 Task: Create a due date automation trigger when advanced on, on the wednesday of the week a card is due add basic assigned to me at 11:00 AM.
Action: Mouse moved to (1182, 92)
Screenshot: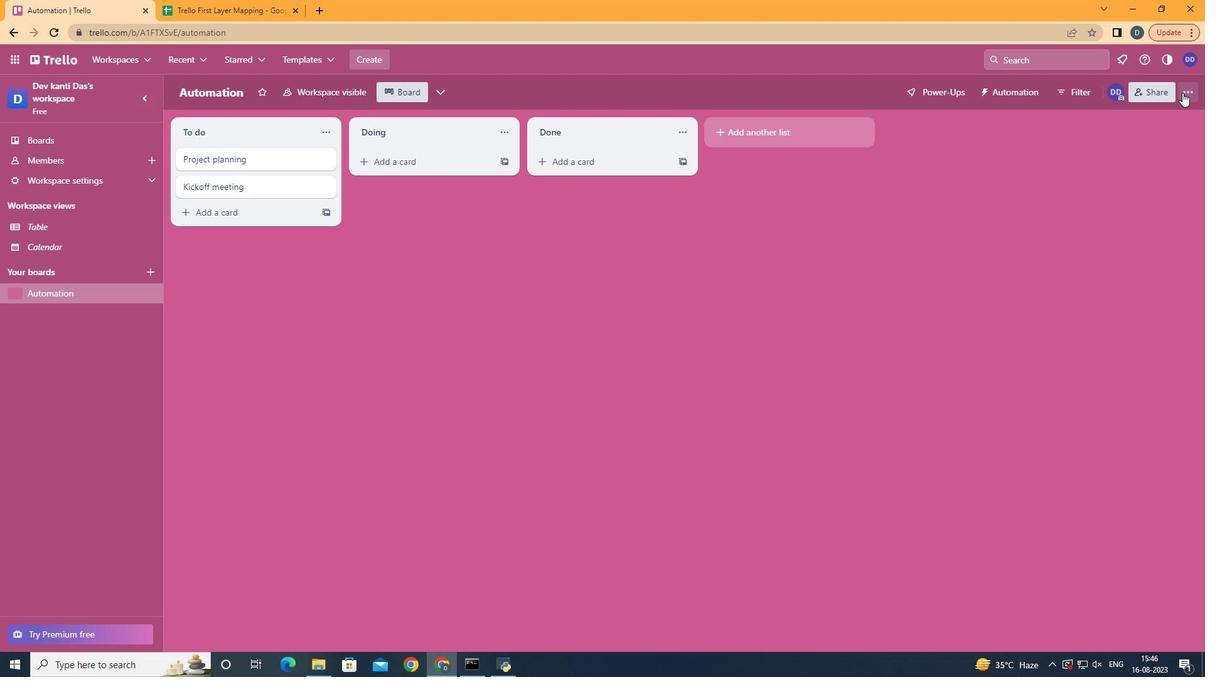 
Action: Mouse pressed left at (1182, 92)
Screenshot: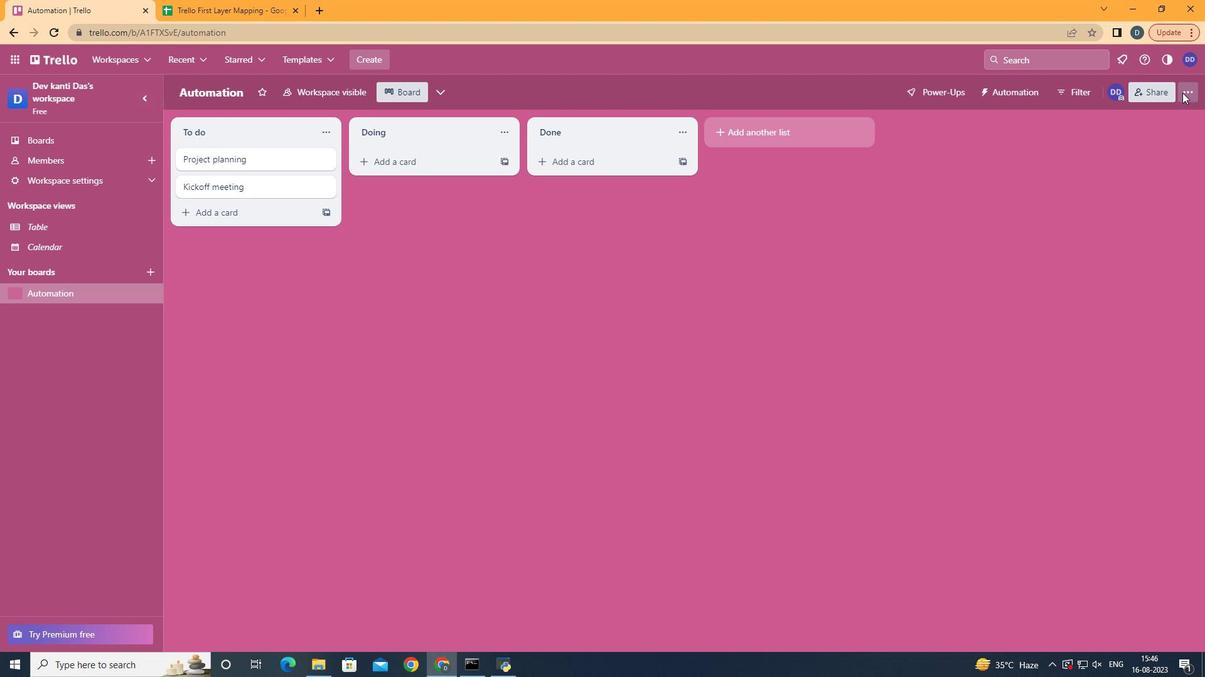 
Action: Mouse moved to (1104, 260)
Screenshot: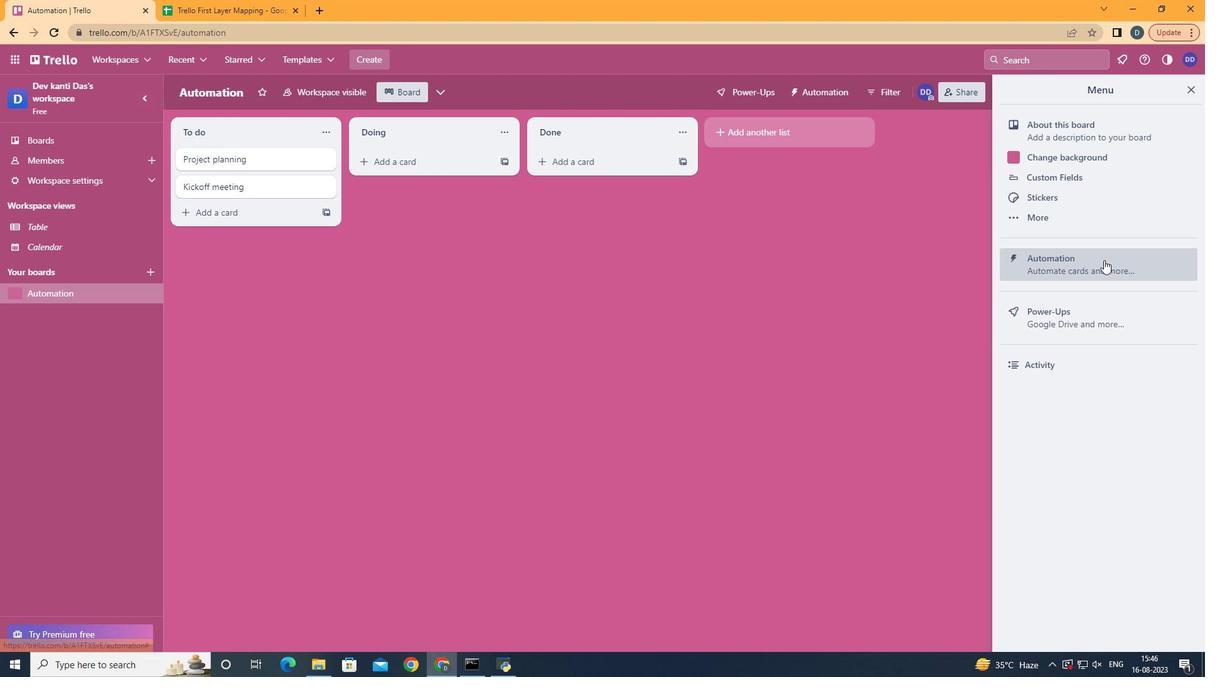 
Action: Mouse pressed left at (1104, 260)
Screenshot: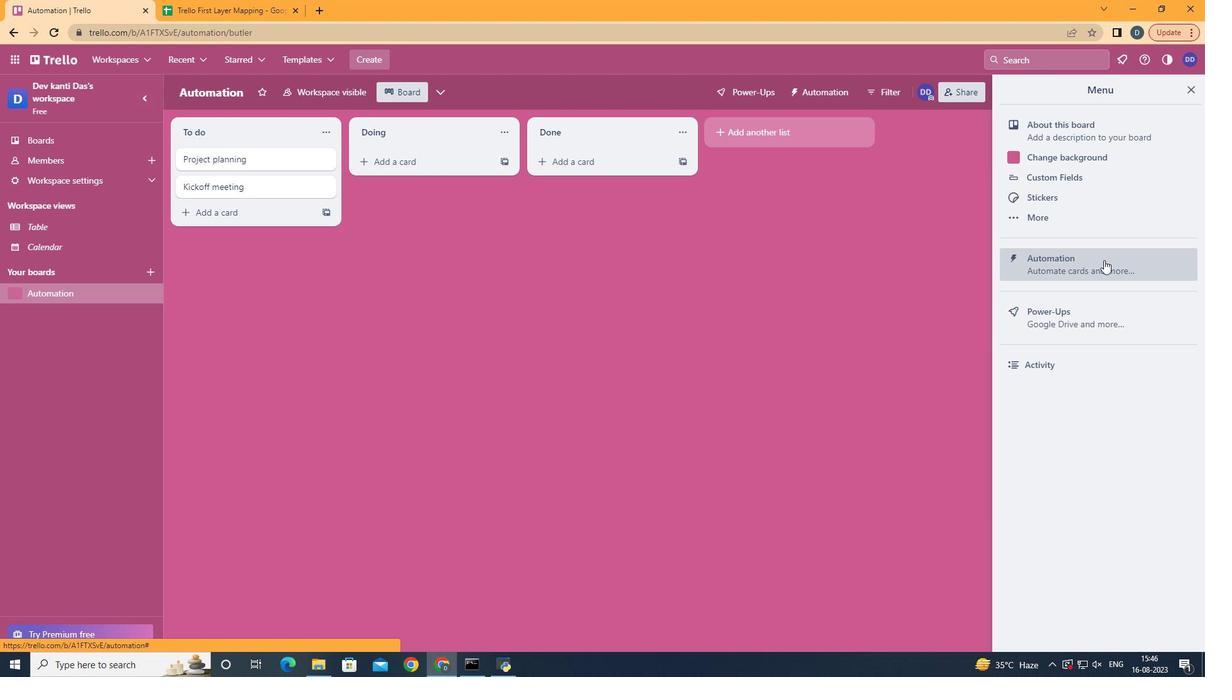 
Action: Mouse moved to (249, 257)
Screenshot: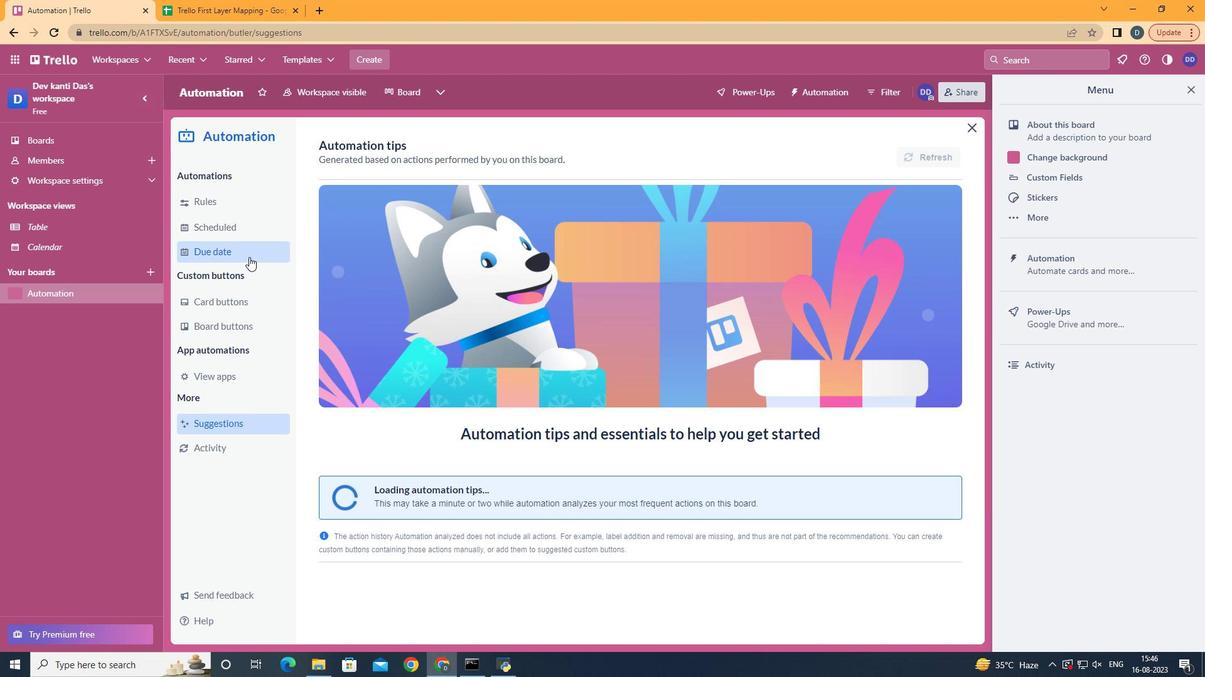 
Action: Mouse pressed left at (249, 257)
Screenshot: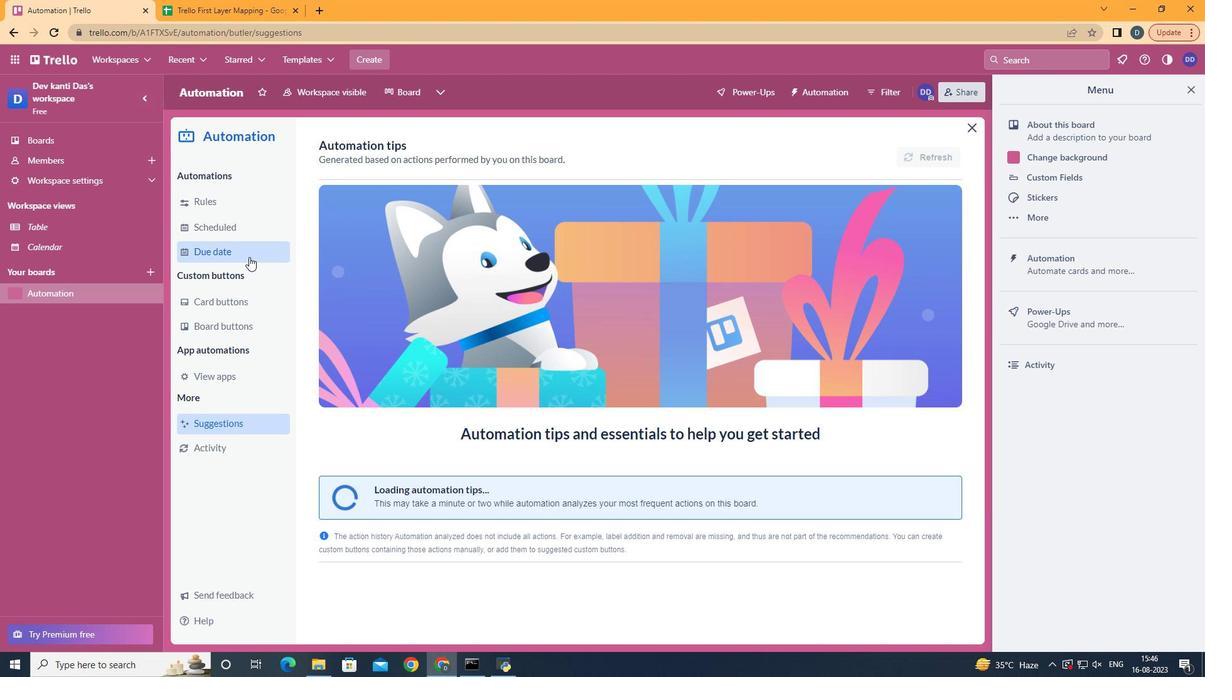 
Action: Mouse moved to (874, 148)
Screenshot: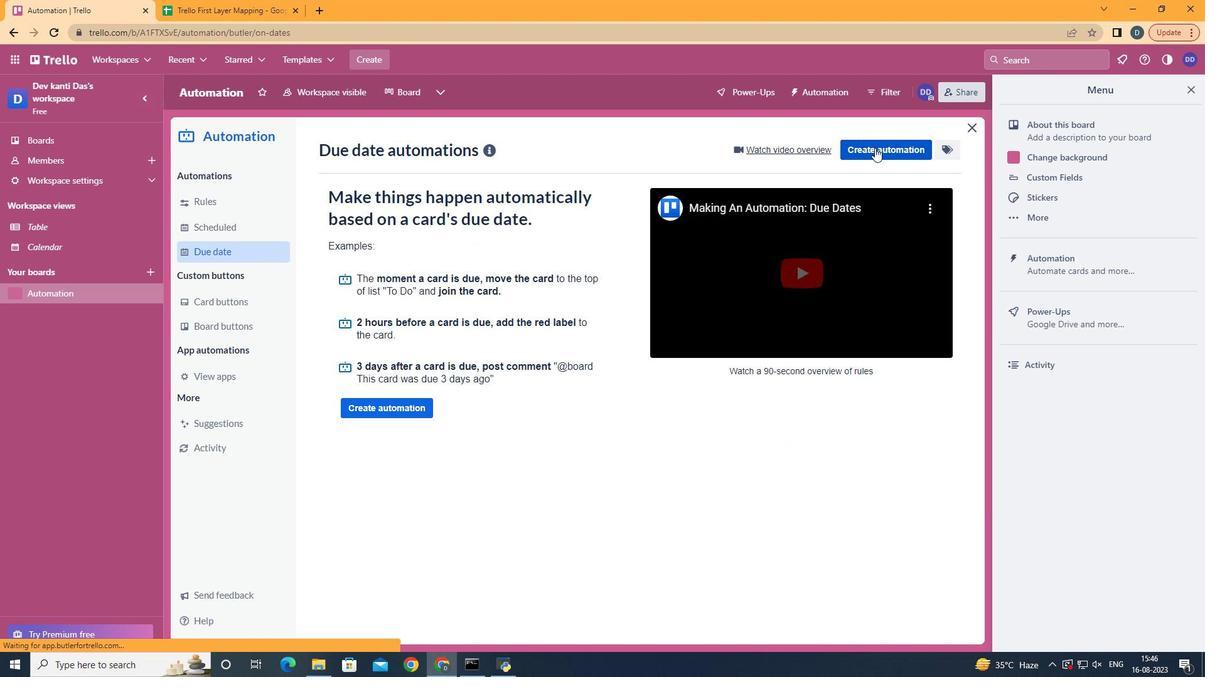 
Action: Mouse pressed left at (874, 148)
Screenshot: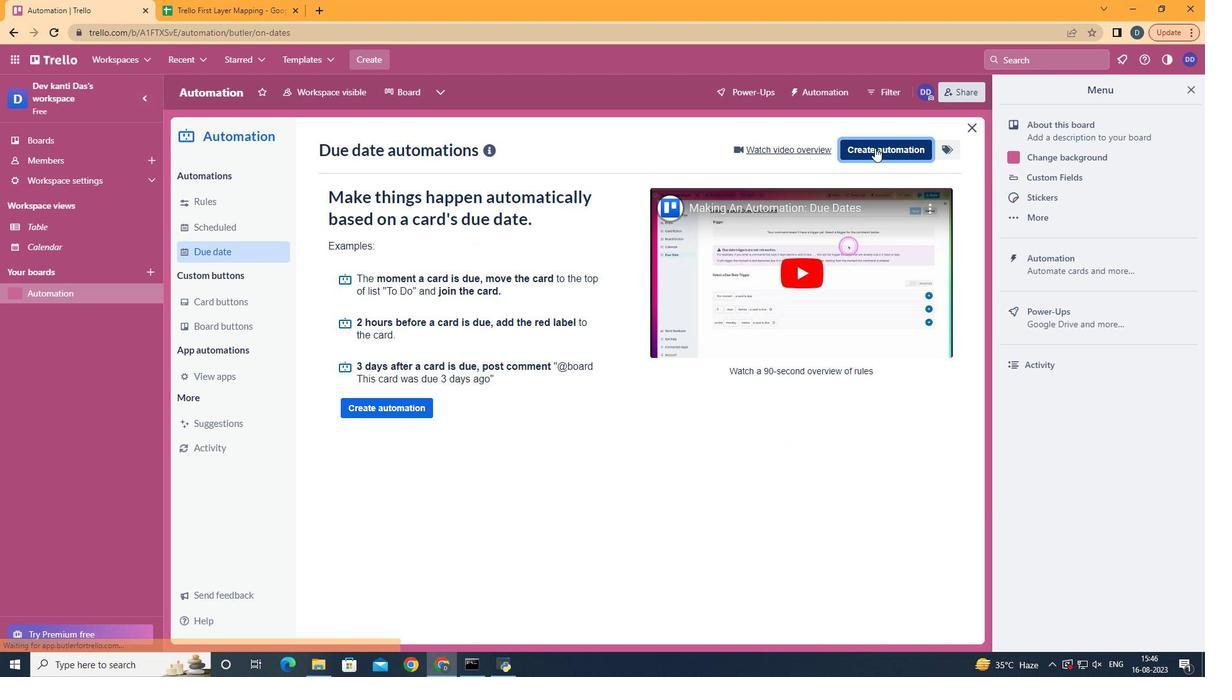 
Action: Mouse moved to (635, 269)
Screenshot: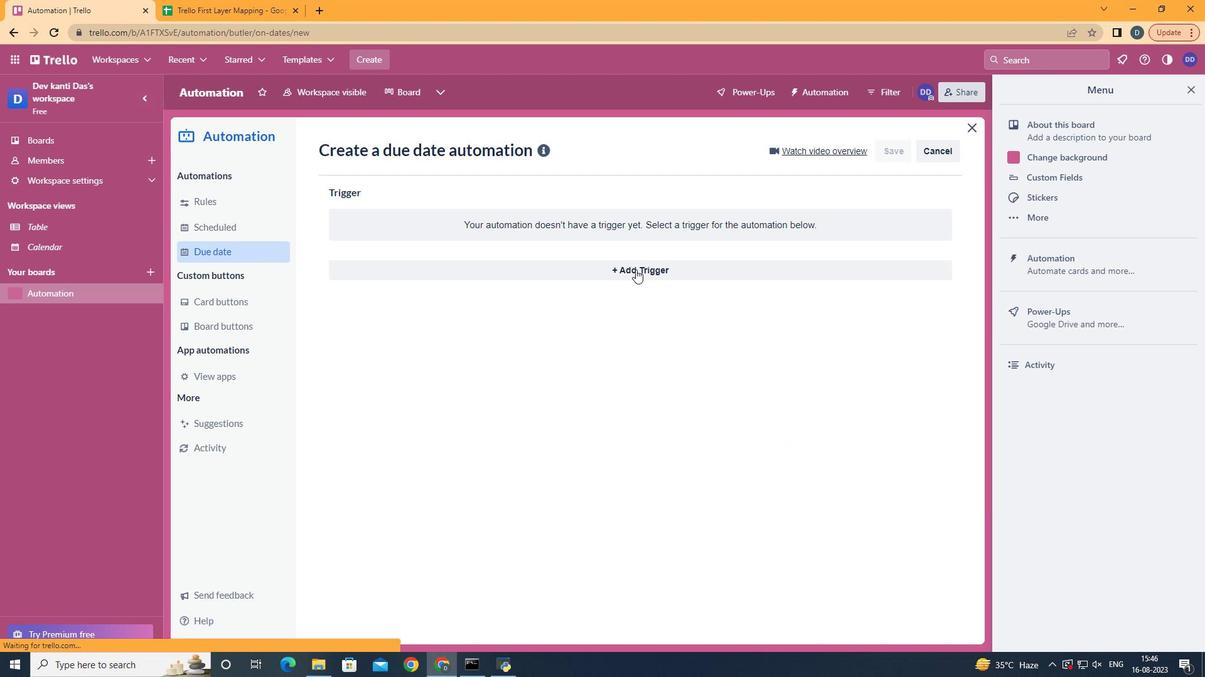 
Action: Mouse pressed left at (635, 269)
Screenshot: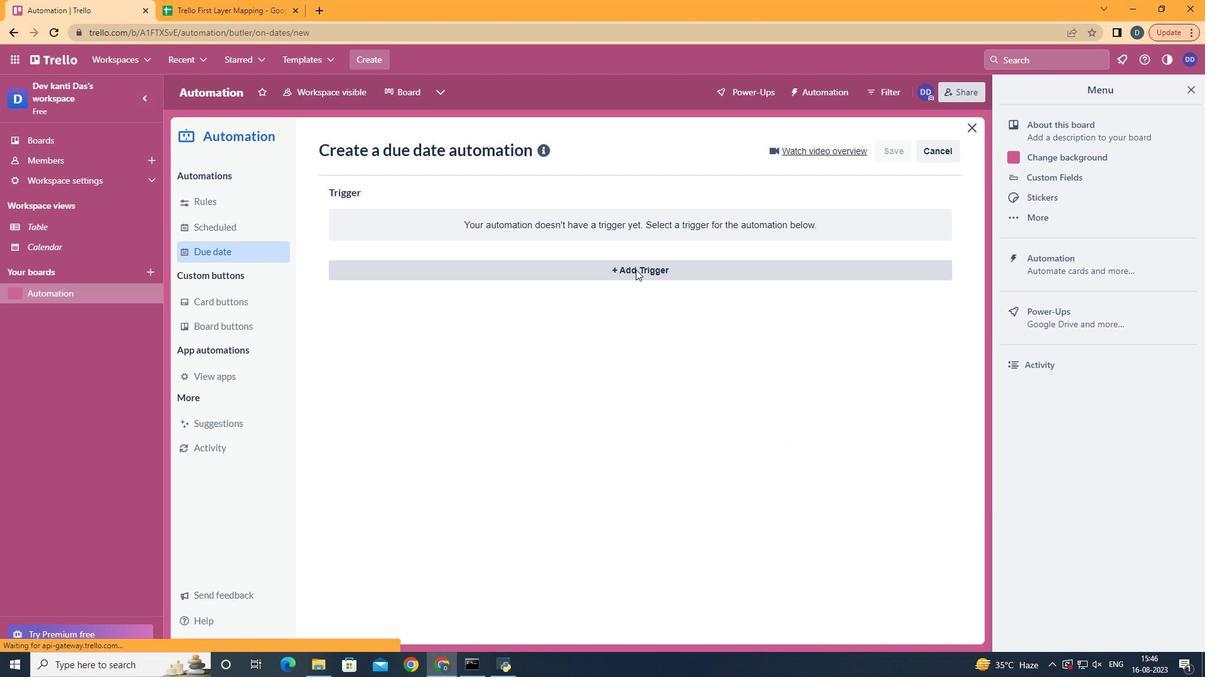 
Action: Mouse moved to (411, 372)
Screenshot: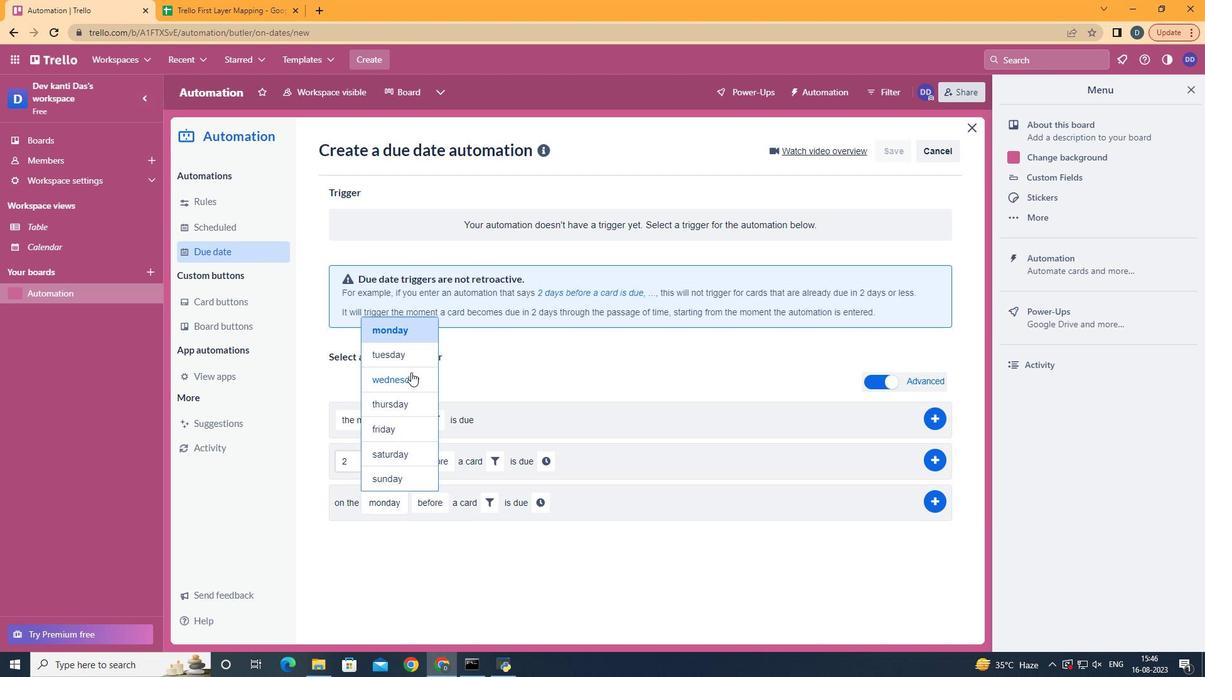 
Action: Mouse pressed left at (411, 372)
Screenshot: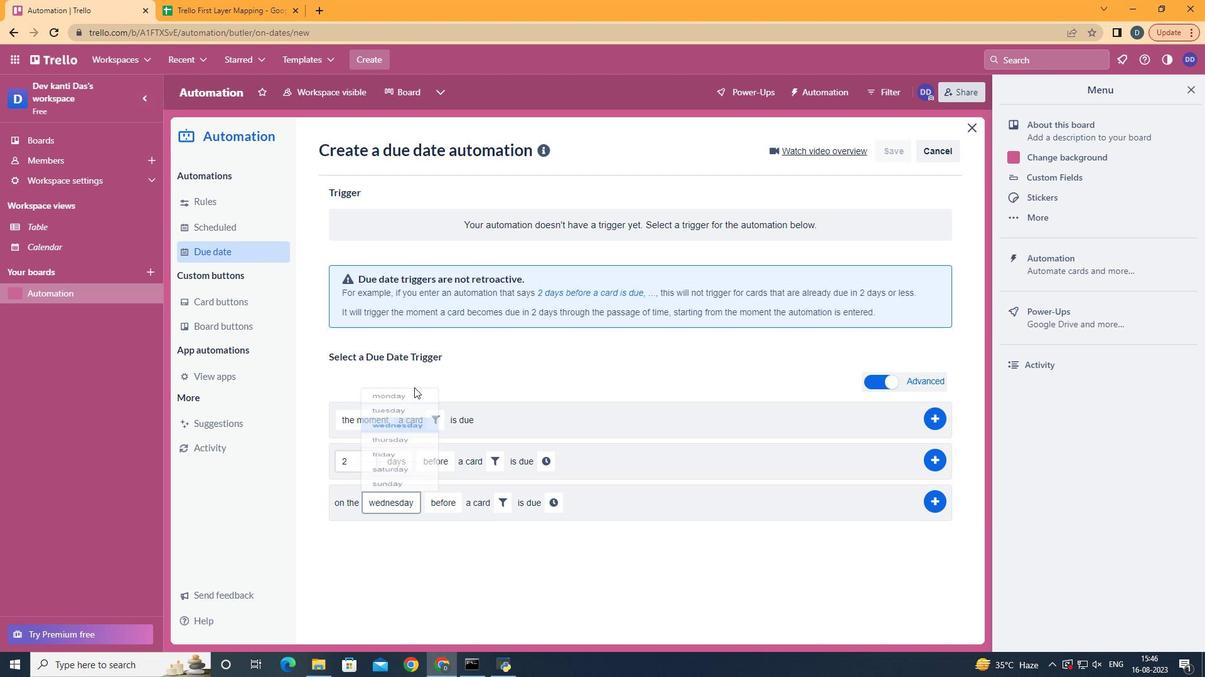 
Action: Mouse moved to (456, 581)
Screenshot: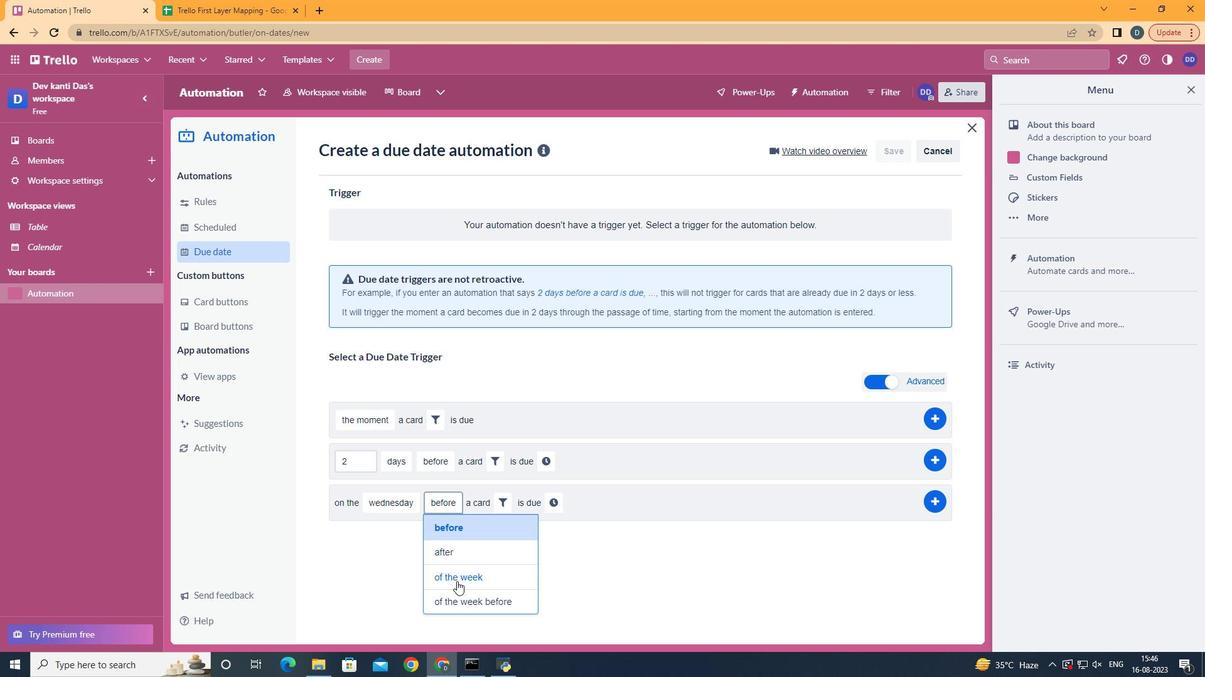 
Action: Mouse pressed left at (456, 581)
Screenshot: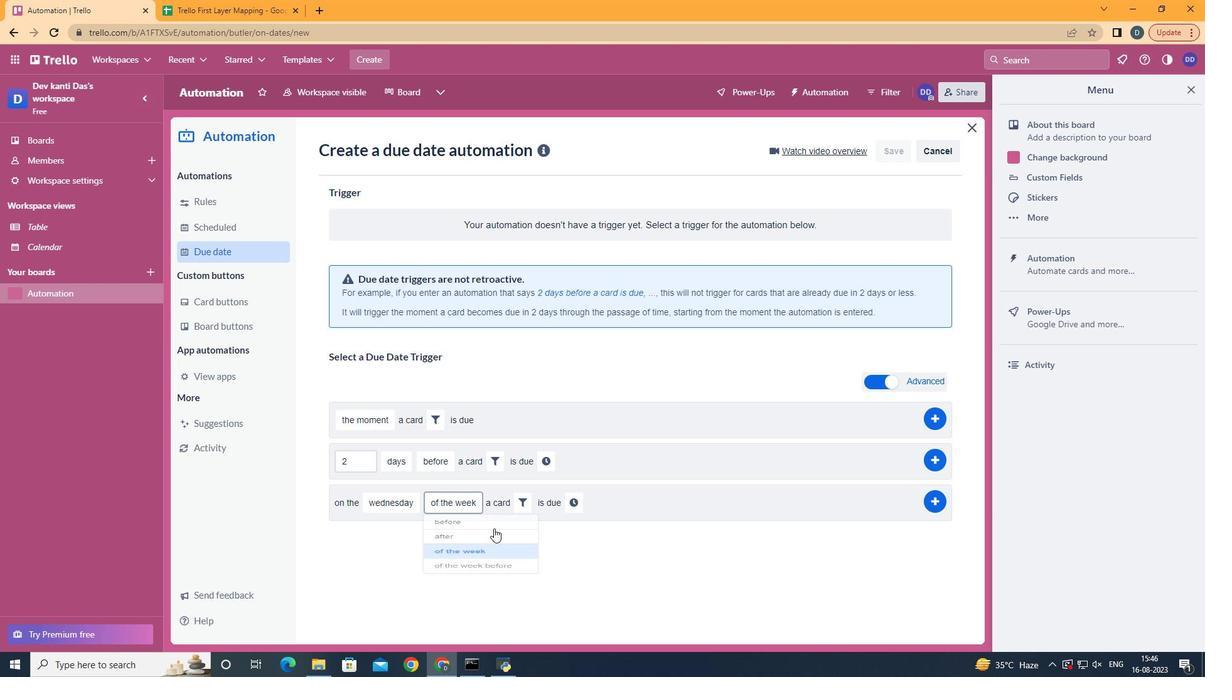 
Action: Mouse moved to (519, 507)
Screenshot: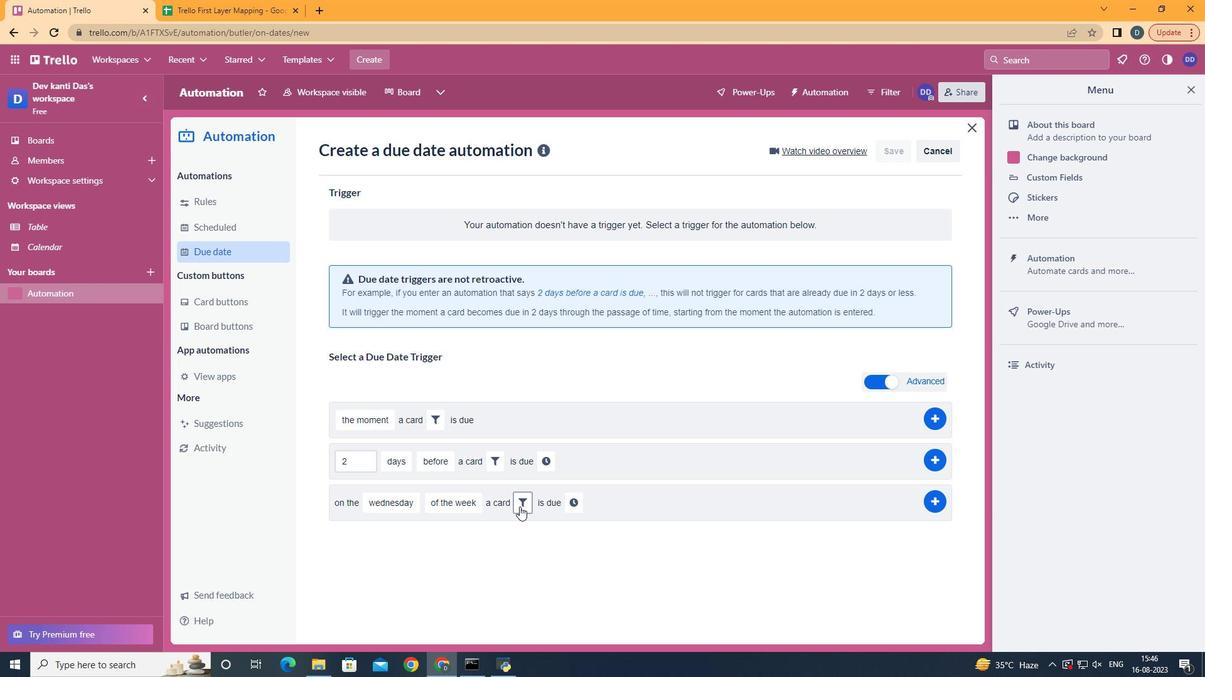 
Action: Mouse pressed left at (519, 507)
Screenshot: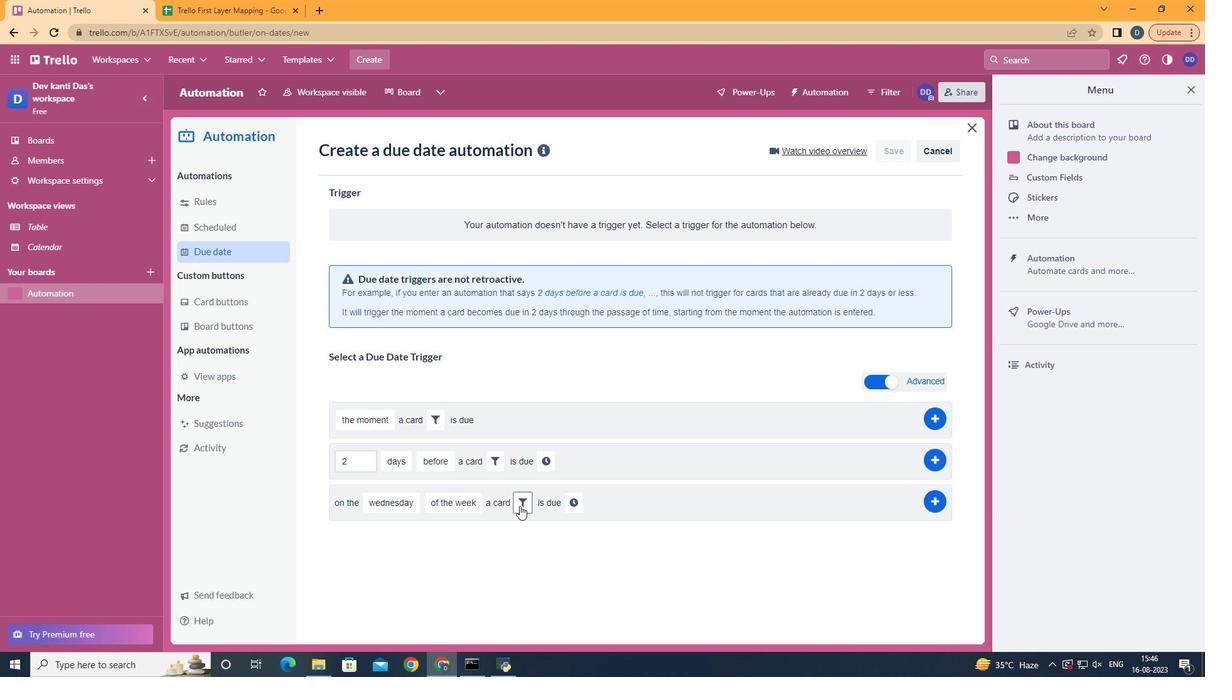 
Action: Mouse moved to (574, 590)
Screenshot: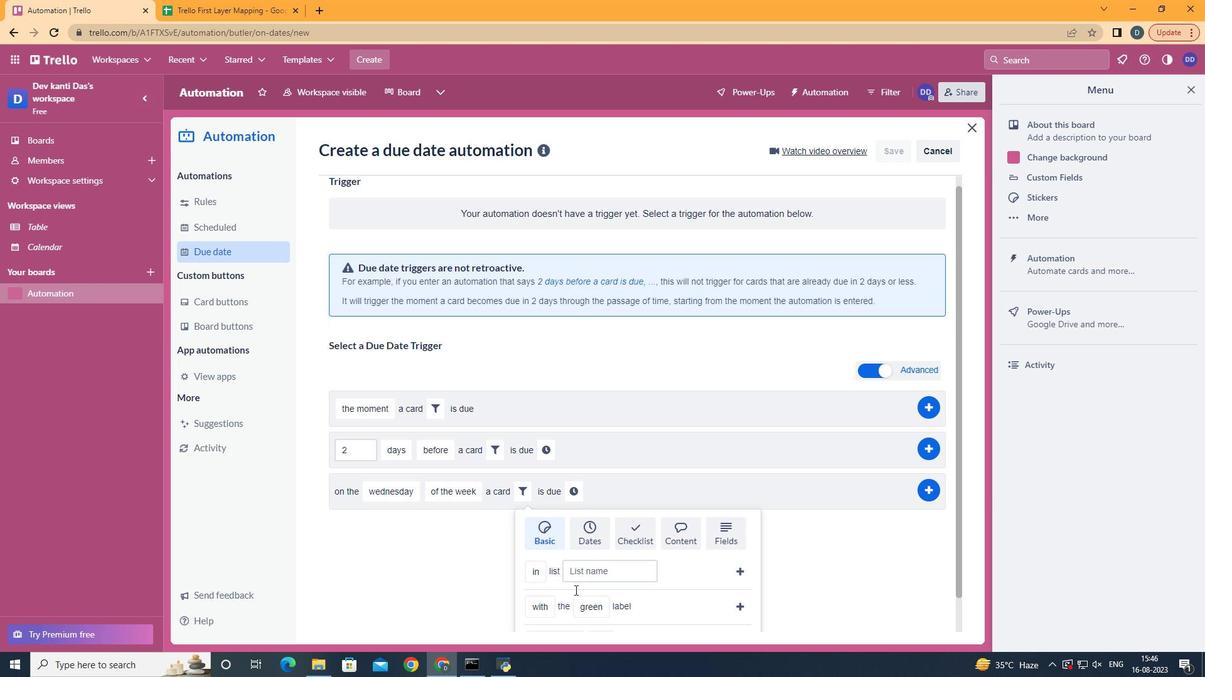 
Action: Mouse scrolled (574, 590) with delta (0, 0)
Screenshot: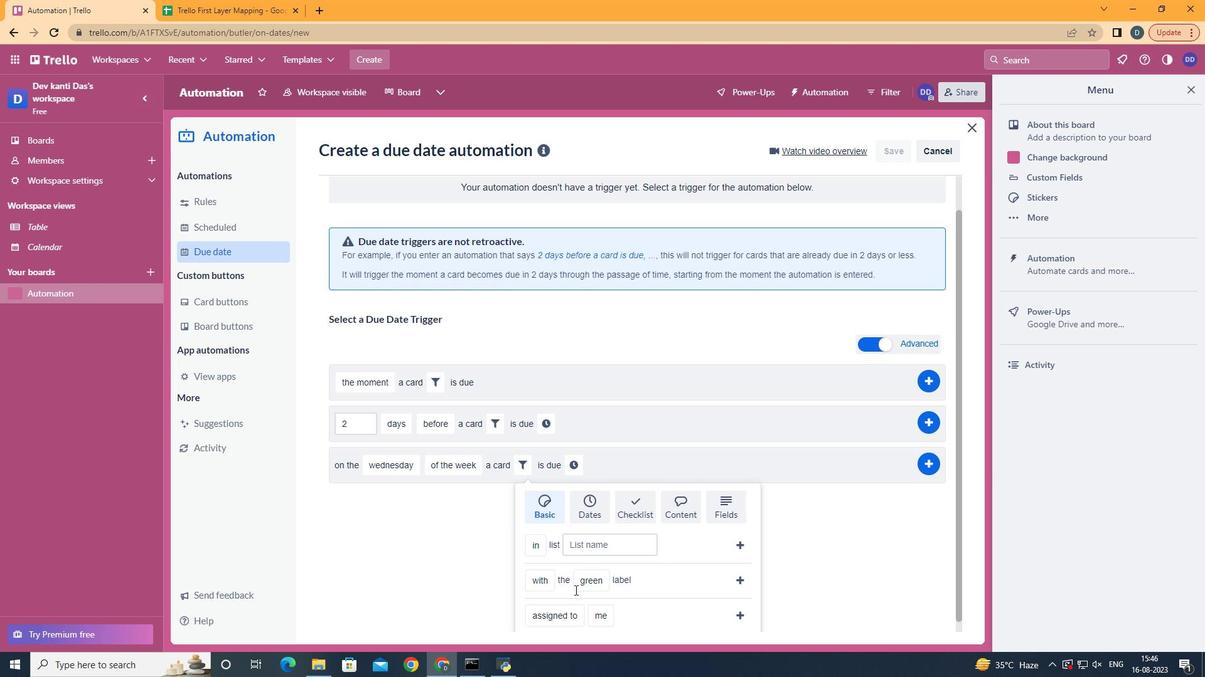 
Action: Mouse scrolled (574, 590) with delta (0, 0)
Screenshot: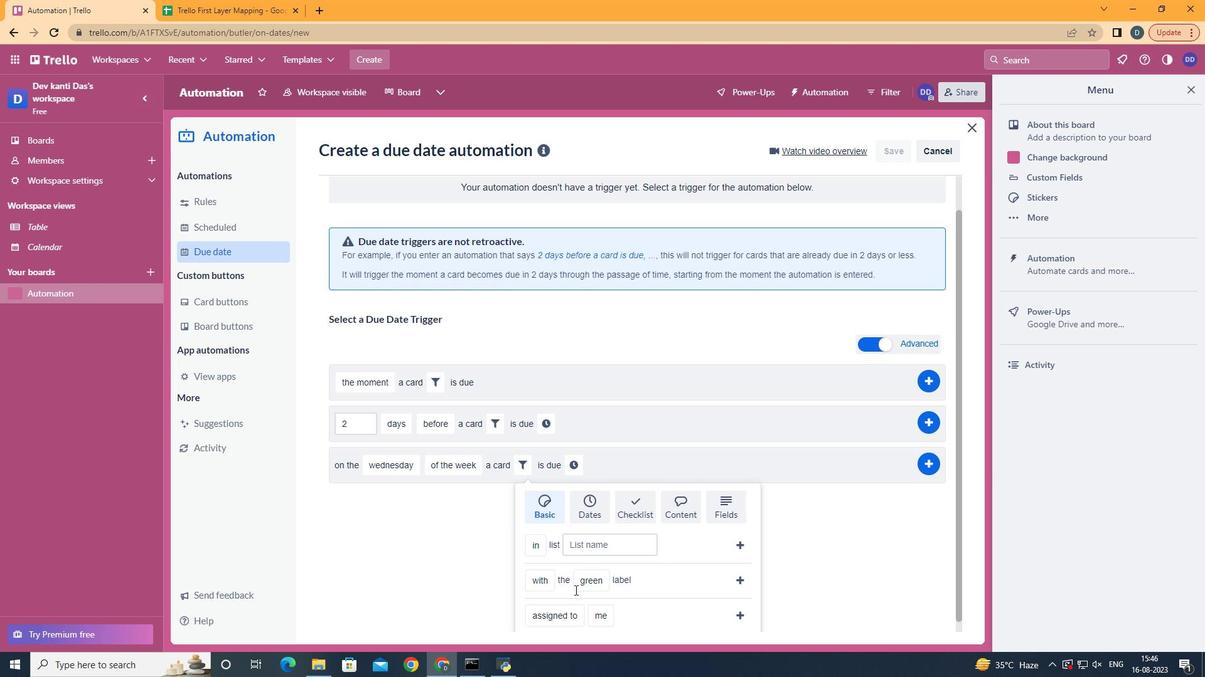 
Action: Mouse scrolled (574, 590) with delta (0, 0)
Screenshot: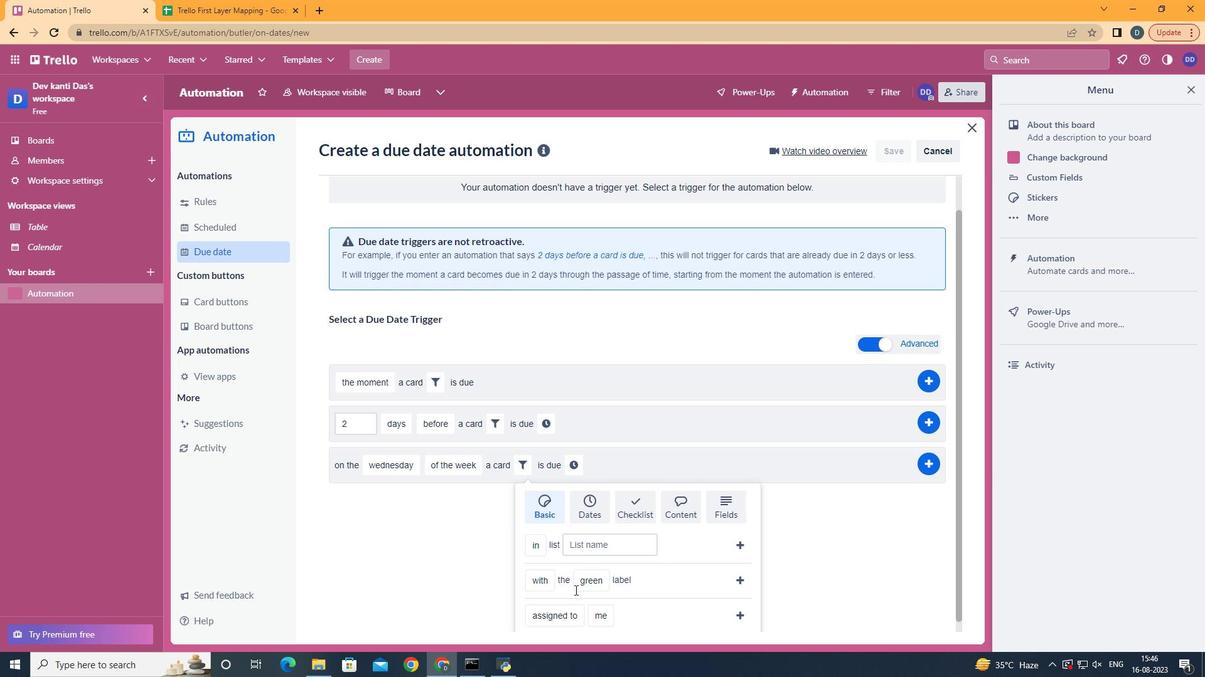 
Action: Mouse scrolled (574, 590) with delta (0, 0)
Screenshot: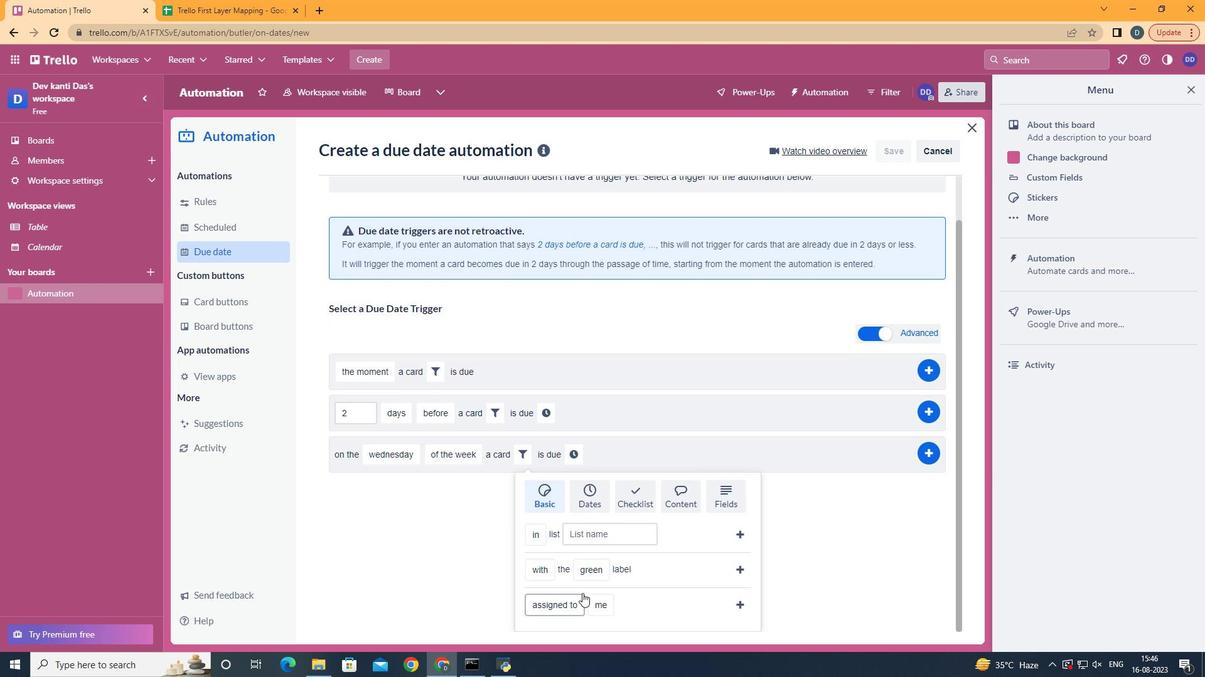 
Action: Mouse moved to (731, 605)
Screenshot: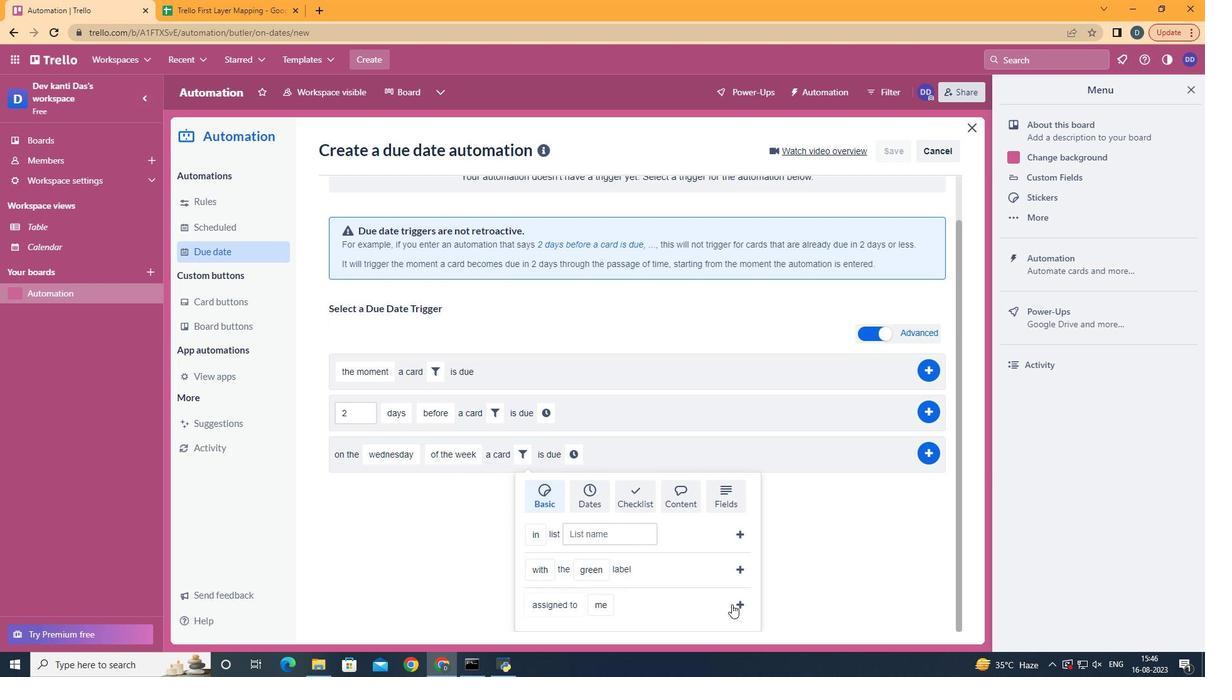 
Action: Mouse pressed left at (731, 605)
Screenshot: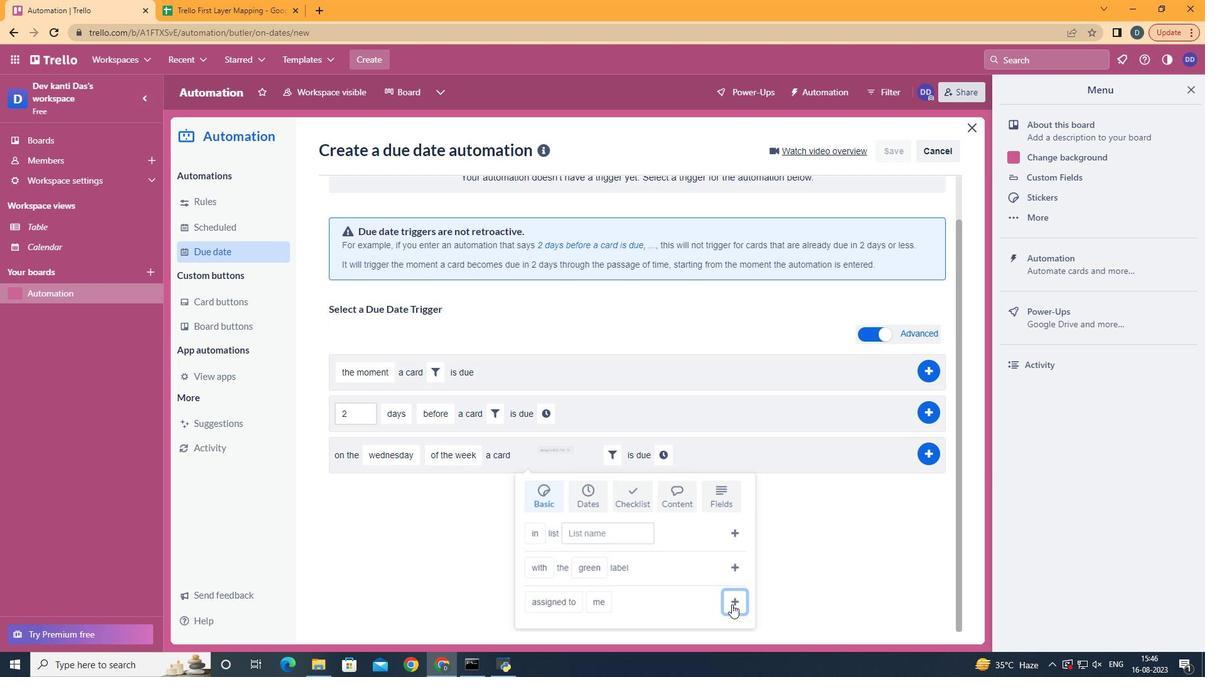 
Action: Mouse moved to (659, 502)
Screenshot: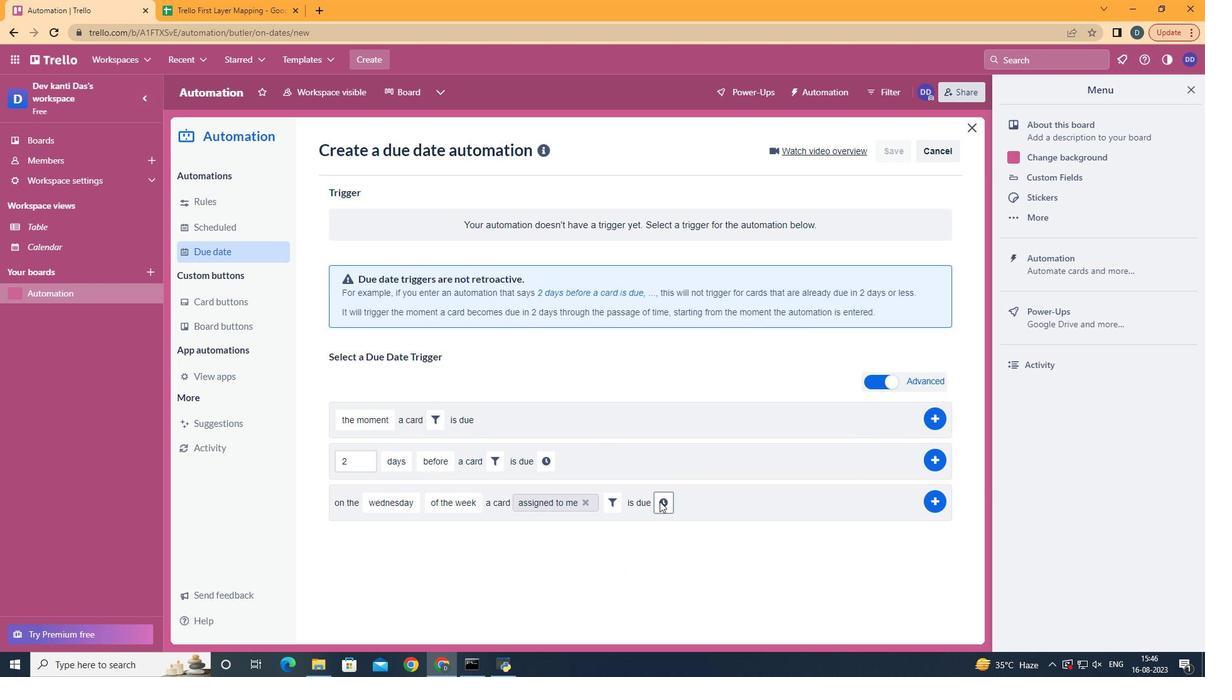
Action: Mouse pressed left at (659, 502)
Screenshot: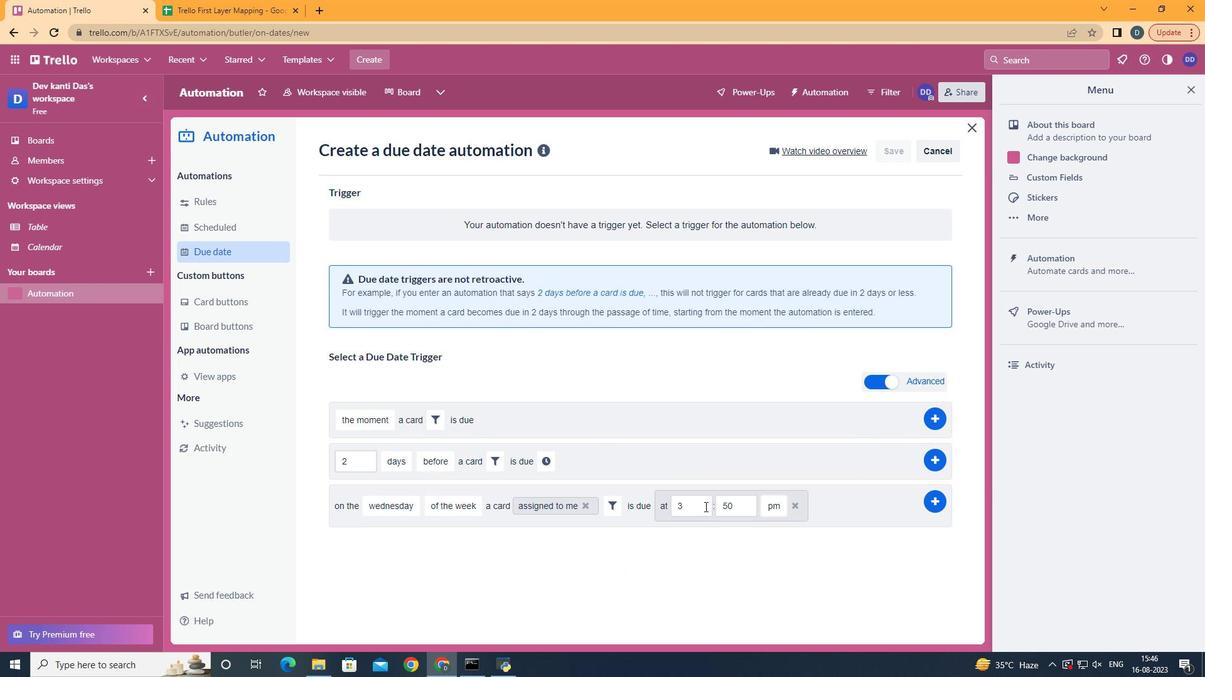 
Action: Mouse moved to (709, 507)
Screenshot: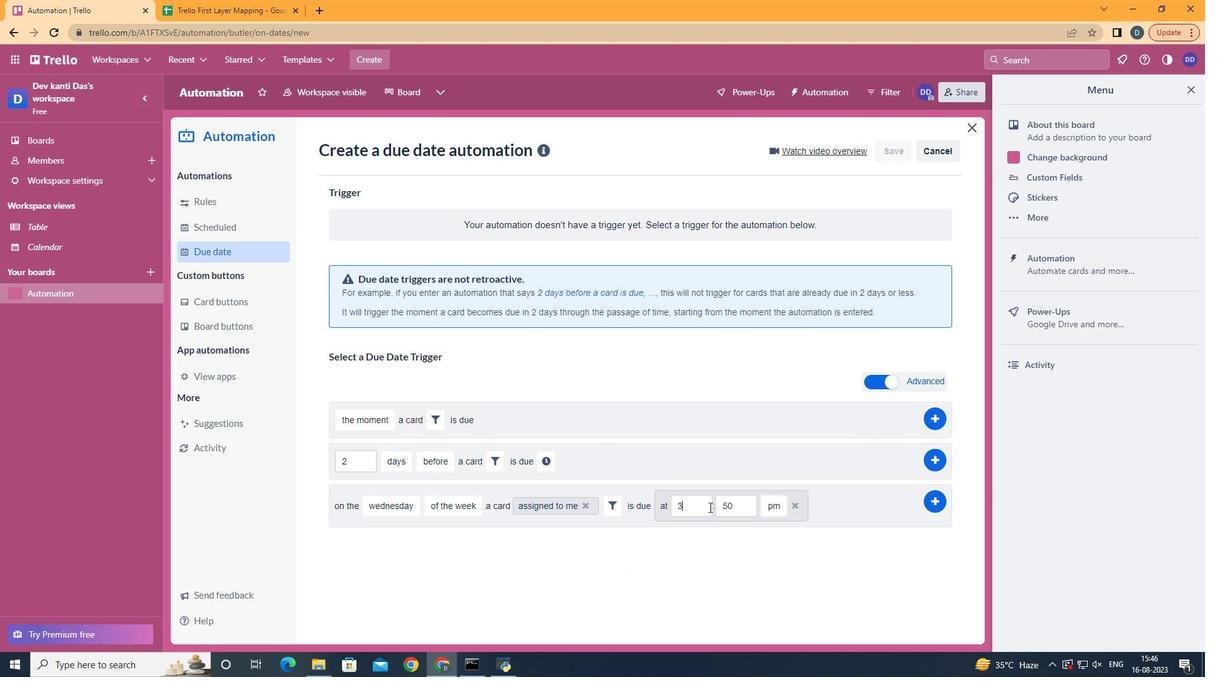 
Action: Mouse pressed left at (709, 507)
Screenshot: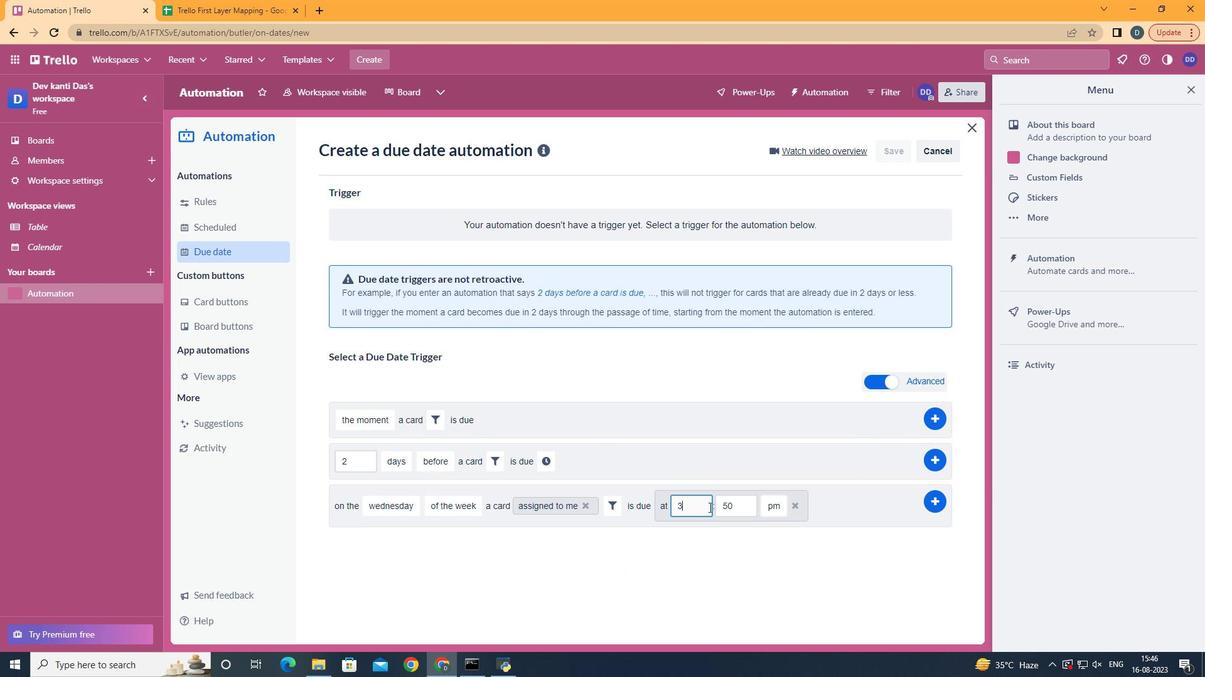 
Action: Mouse moved to (708, 507)
Screenshot: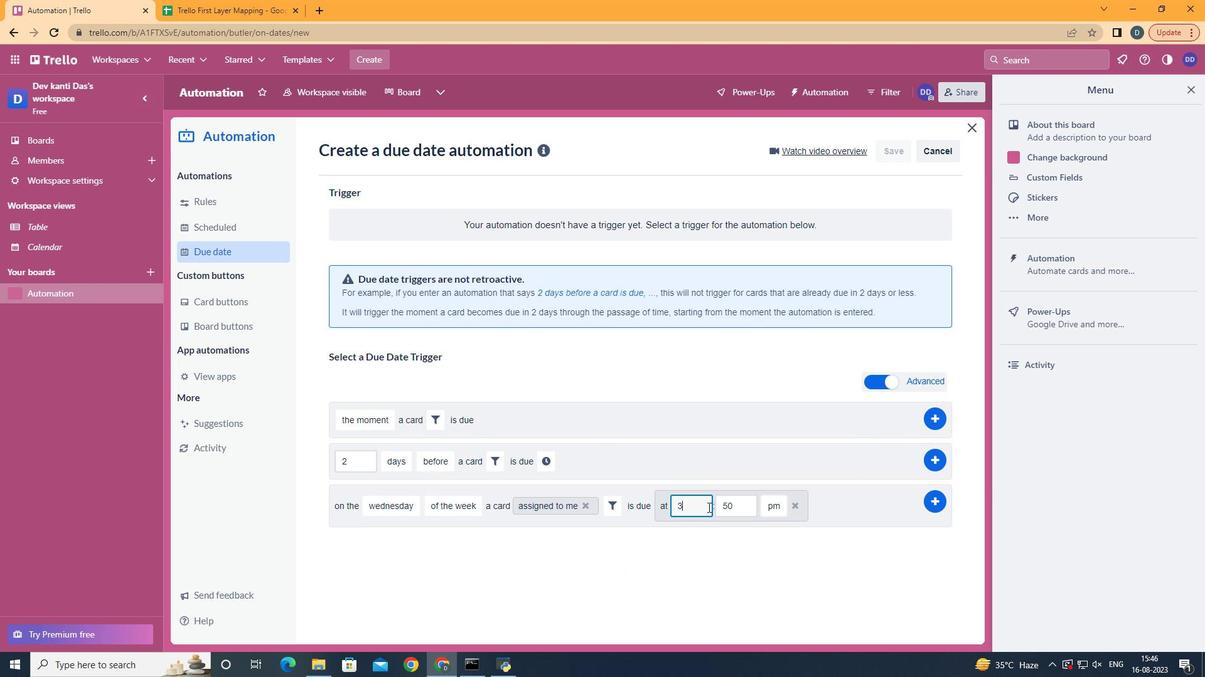 
Action: Key pressed <Key.backspace>11
Screenshot: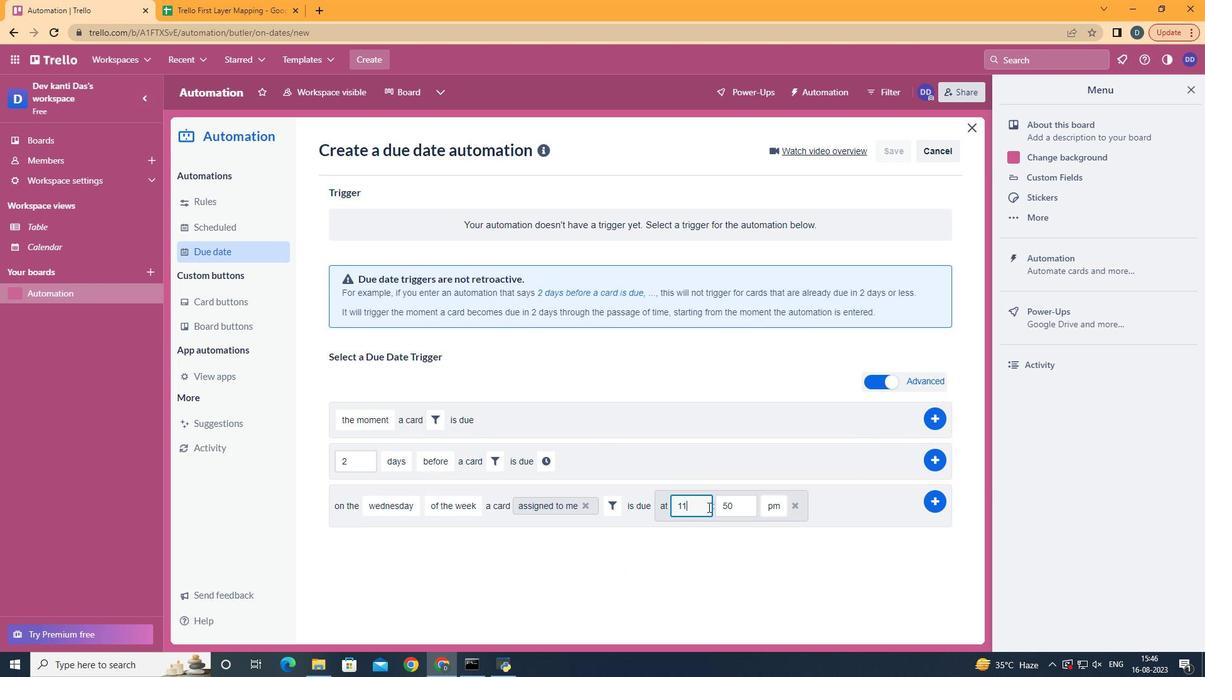 
Action: Mouse moved to (748, 510)
Screenshot: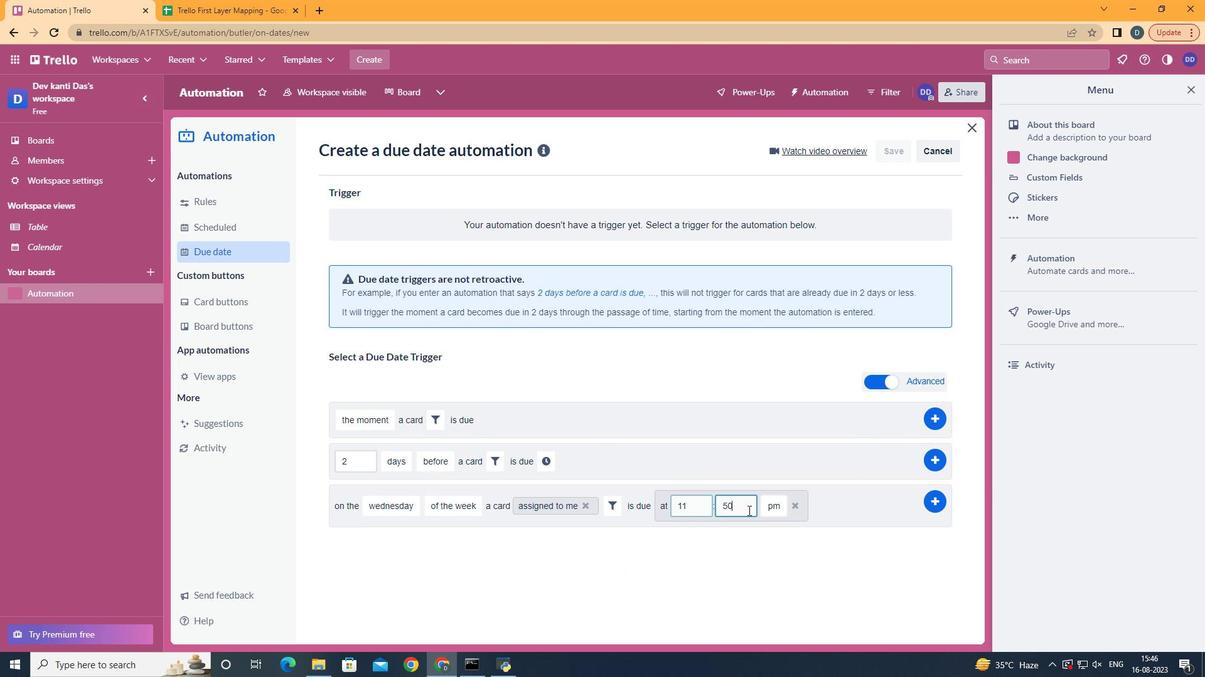 
Action: Mouse pressed left at (748, 510)
Screenshot: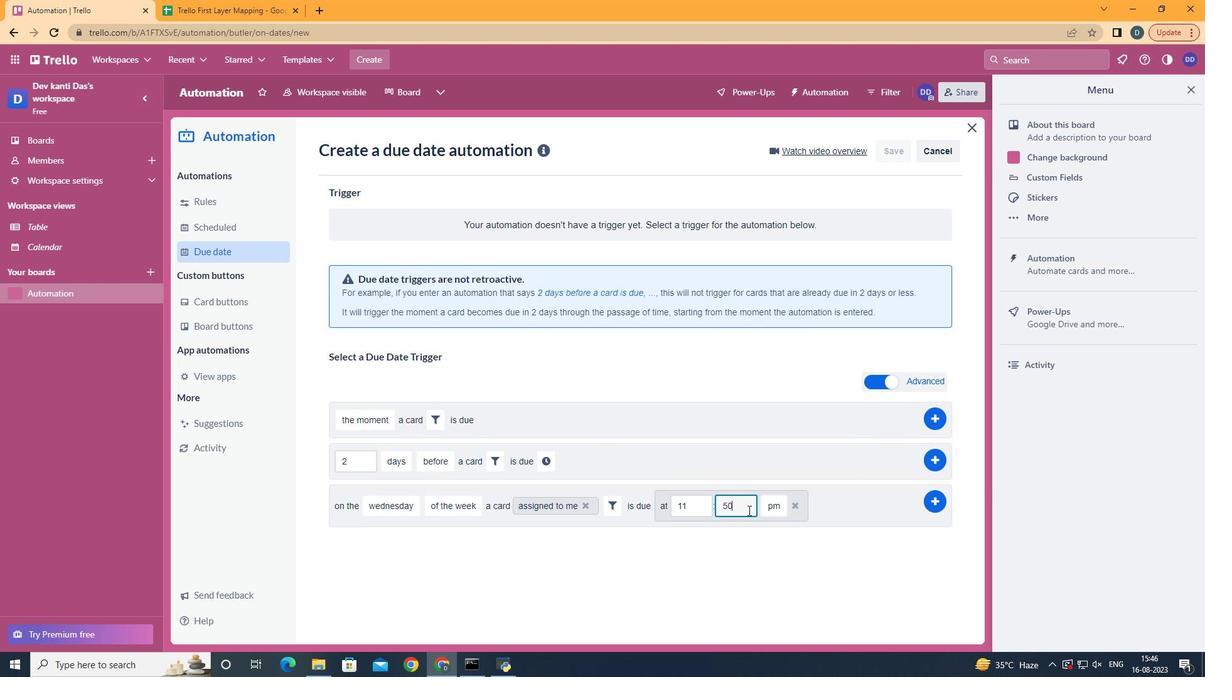 
Action: Key pressed <Key.backspace><Key.backspace>00
Screenshot: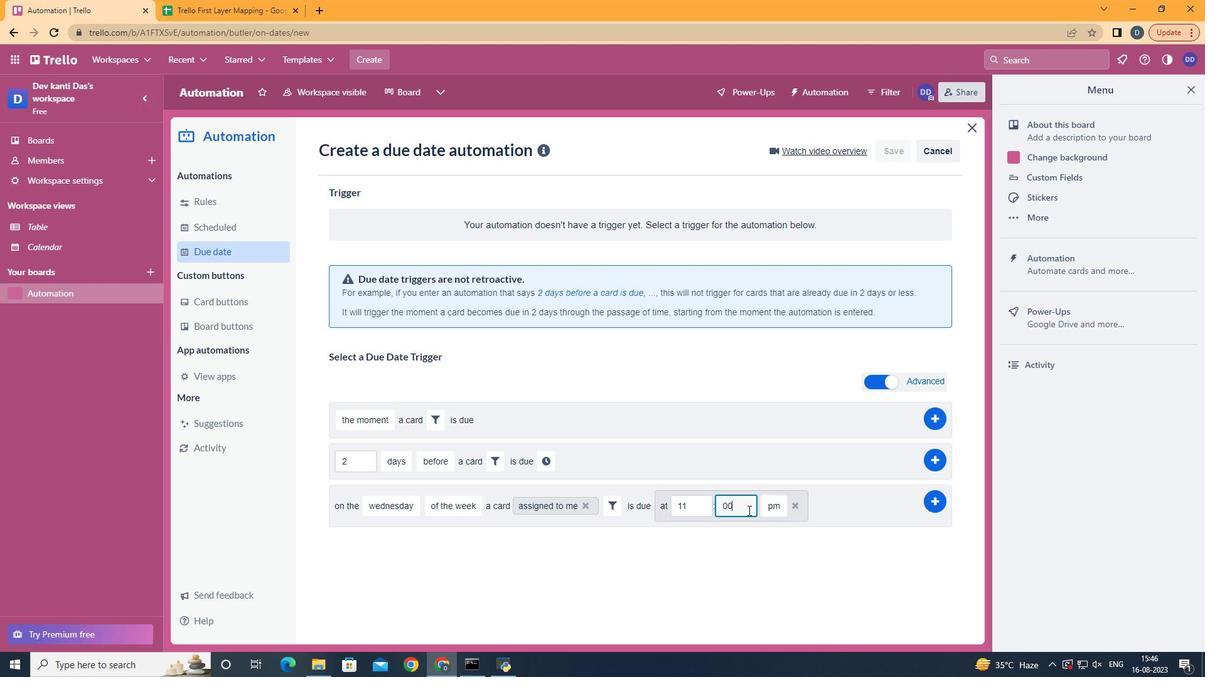 
Action: Mouse moved to (777, 532)
Screenshot: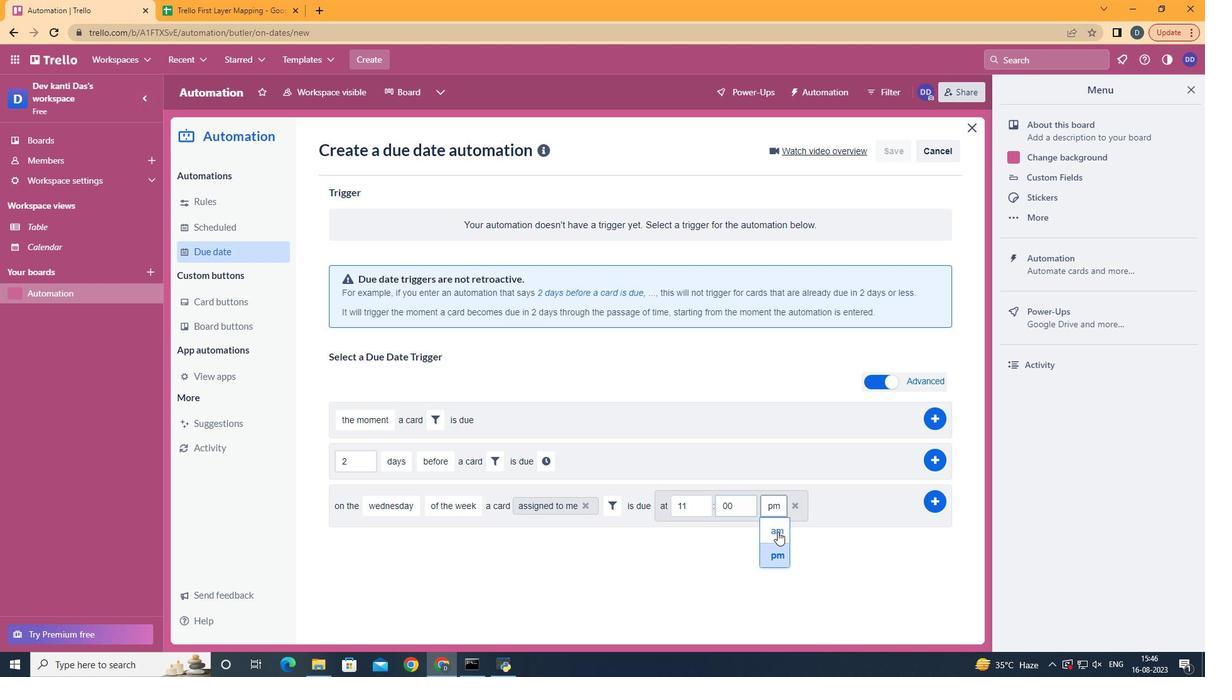 
Action: Mouse pressed left at (777, 532)
Screenshot: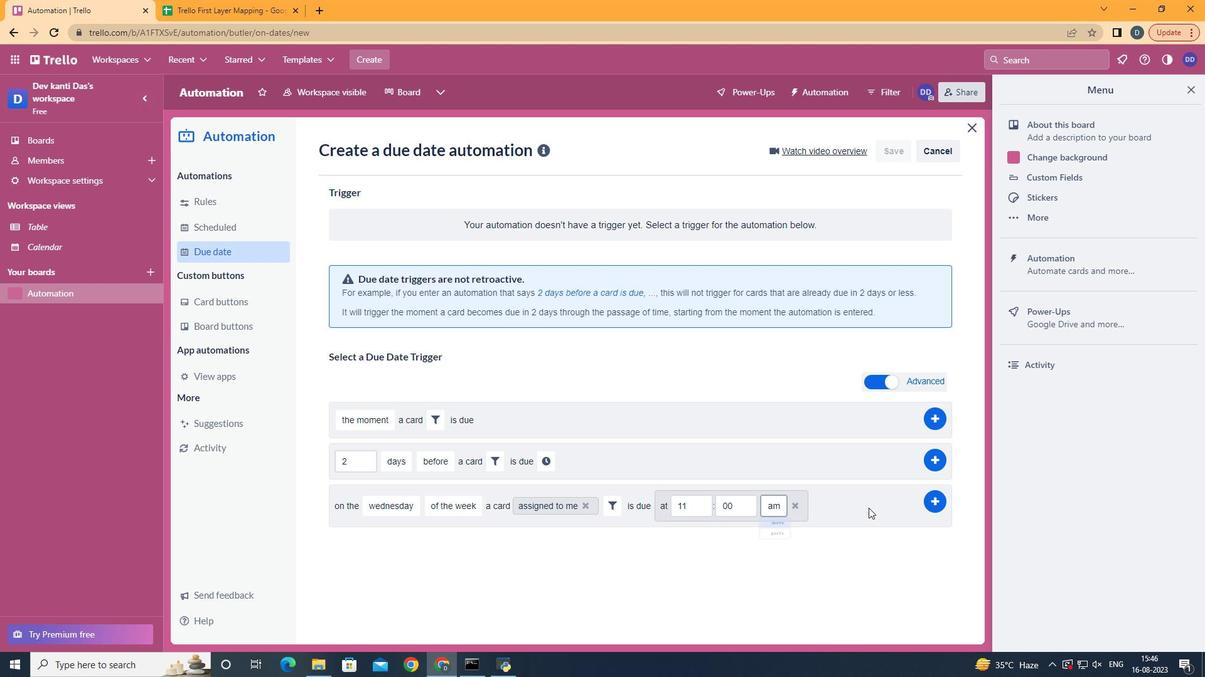 
Action: Mouse moved to (940, 502)
Screenshot: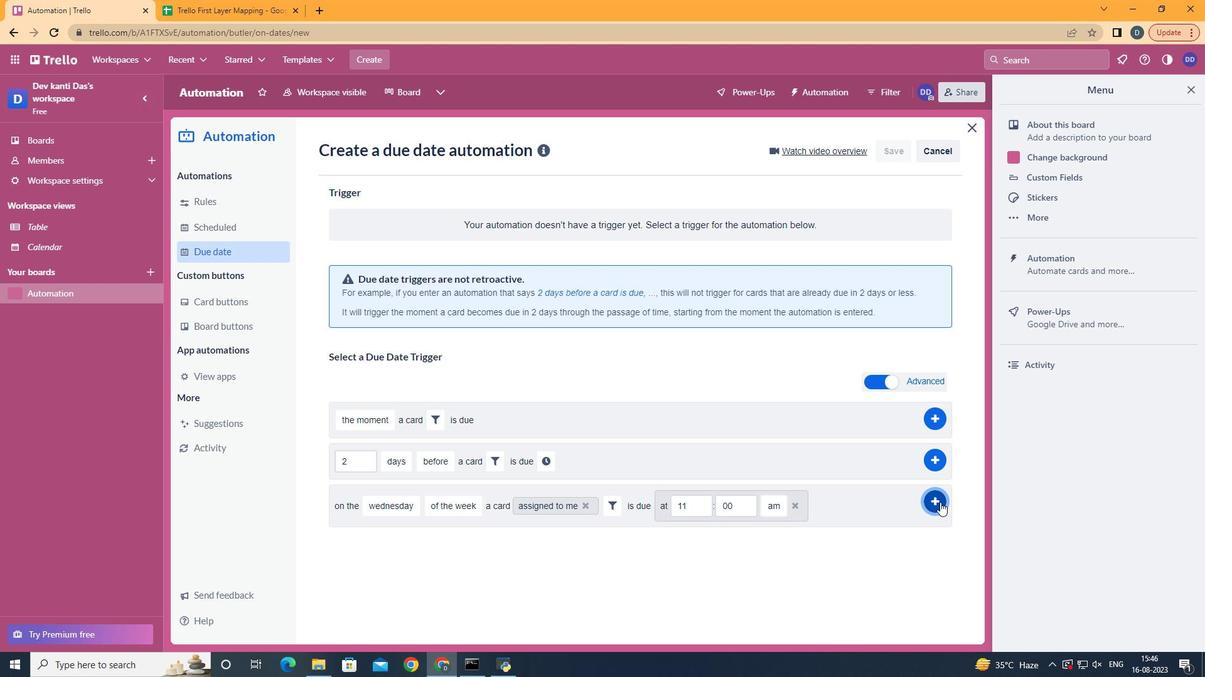 
Action: Mouse pressed left at (940, 502)
Screenshot: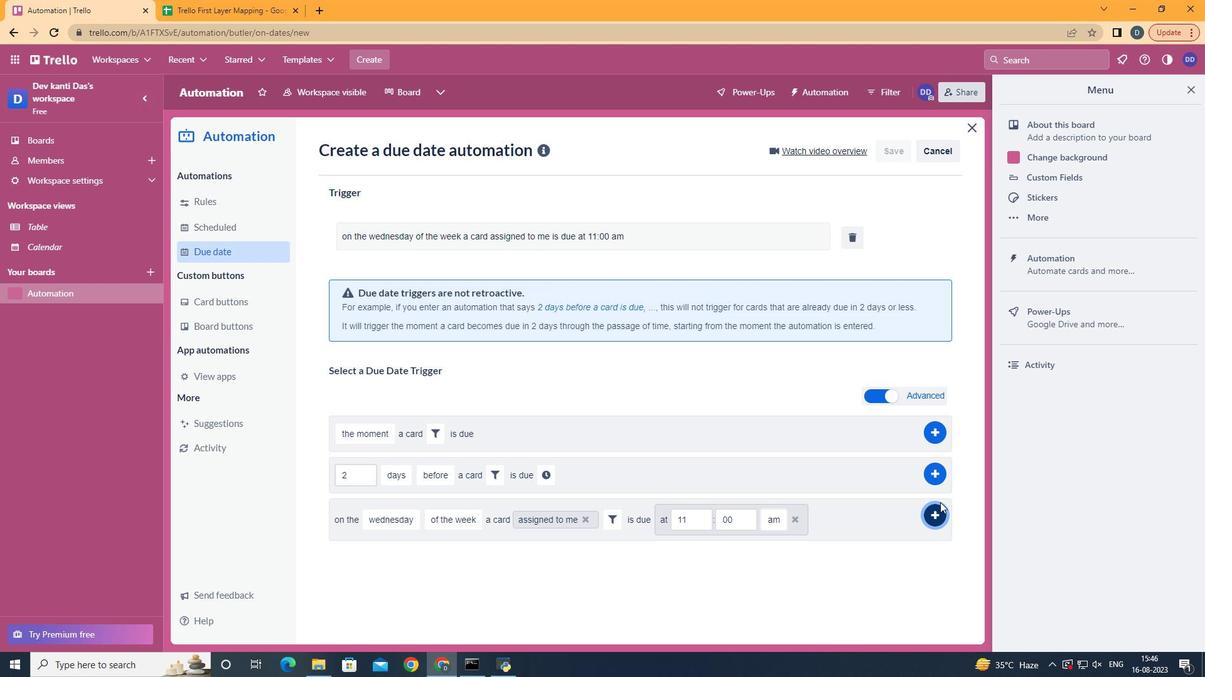 
